 Task: Create a task  Add support for multiple file formats in the app , assign it to team member softage.10@softage.net in the project Vertex and update the status of the task to  At Risk , set the priority of the task to Medium.
Action: Mouse moved to (40, 292)
Screenshot: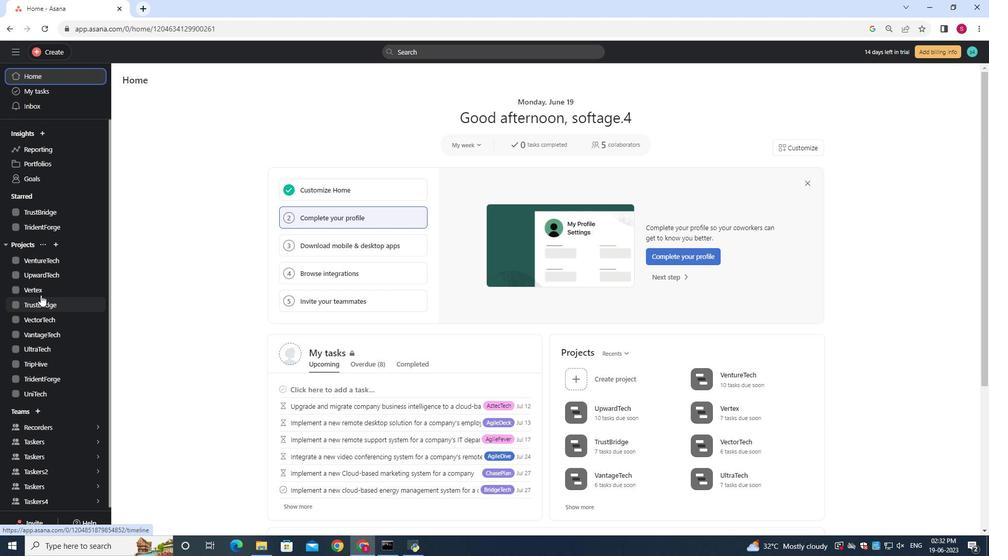 
Action: Mouse pressed left at (40, 292)
Screenshot: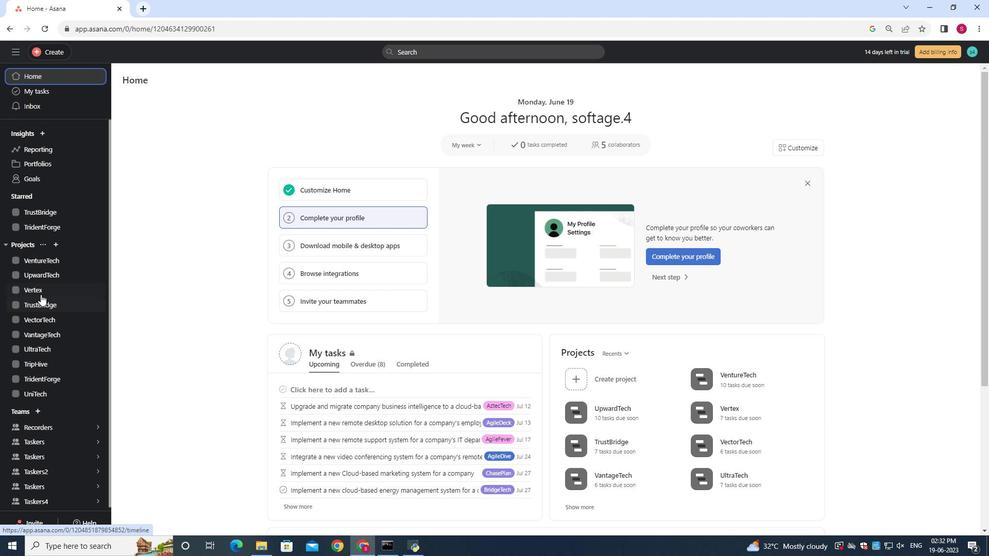 
Action: Mouse moved to (143, 120)
Screenshot: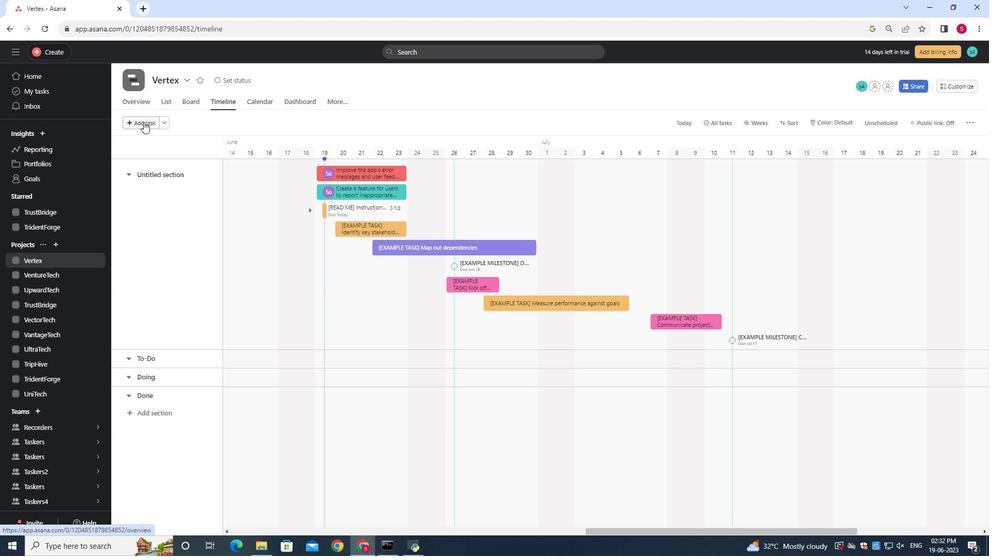 
Action: Mouse pressed left at (143, 120)
Screenshot: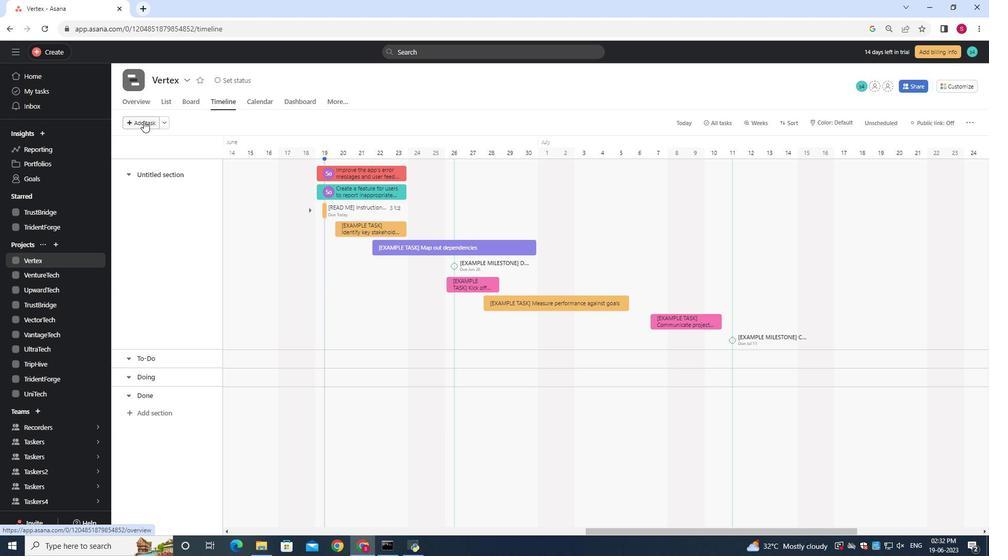
Action: Mouse moved to (352, 181)
Screenshot: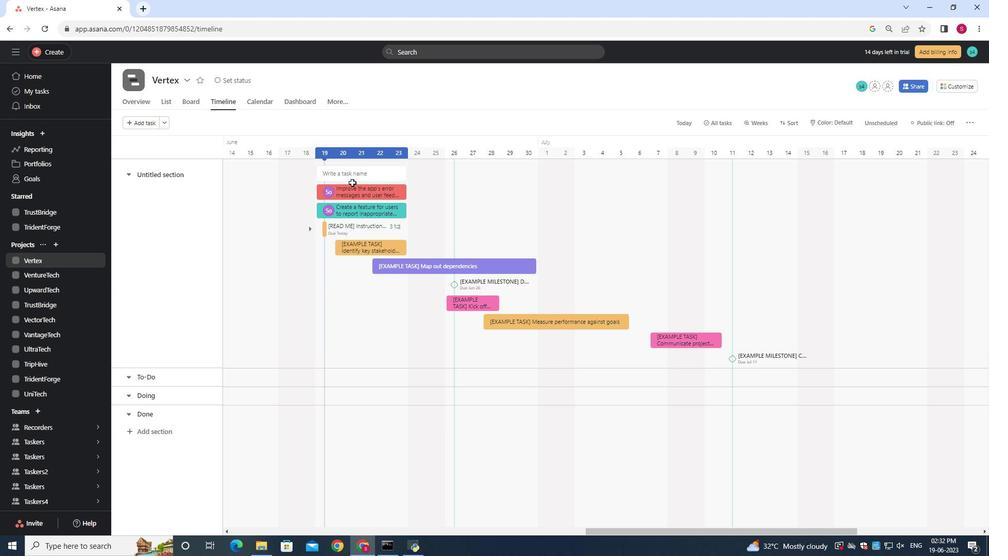 
Action: Key pressed <Key.shift>Add<Key.space>support<Key.space>for<Key.space>multiple<Key.space>file<Key.space>formats<Key.space>in<Key.space><Key.backspace><Key.backspace>
Screenshot: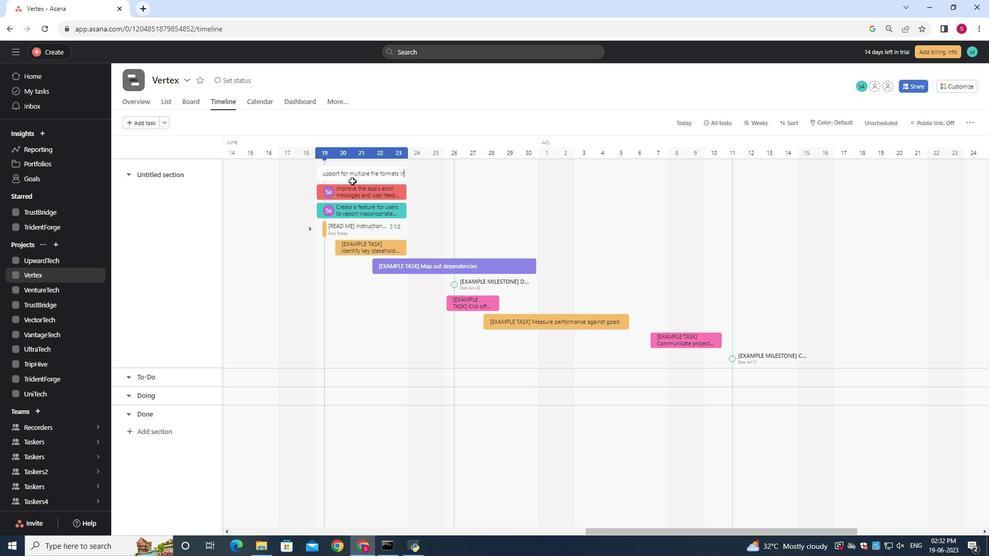 
Action: Mouse moved to (392, 173)
Screenshot: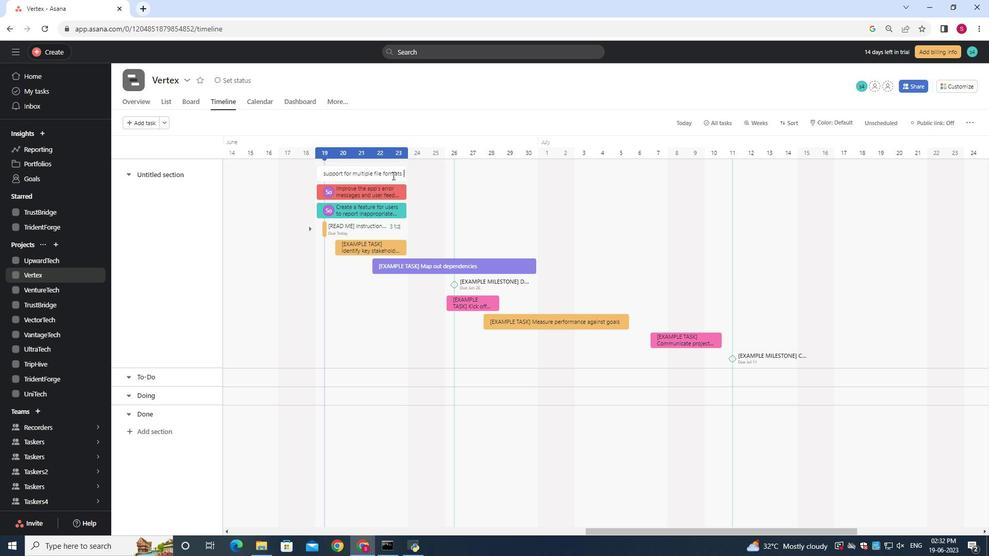 
Action: Mouse pressed left at (392, 173)
Screenshot: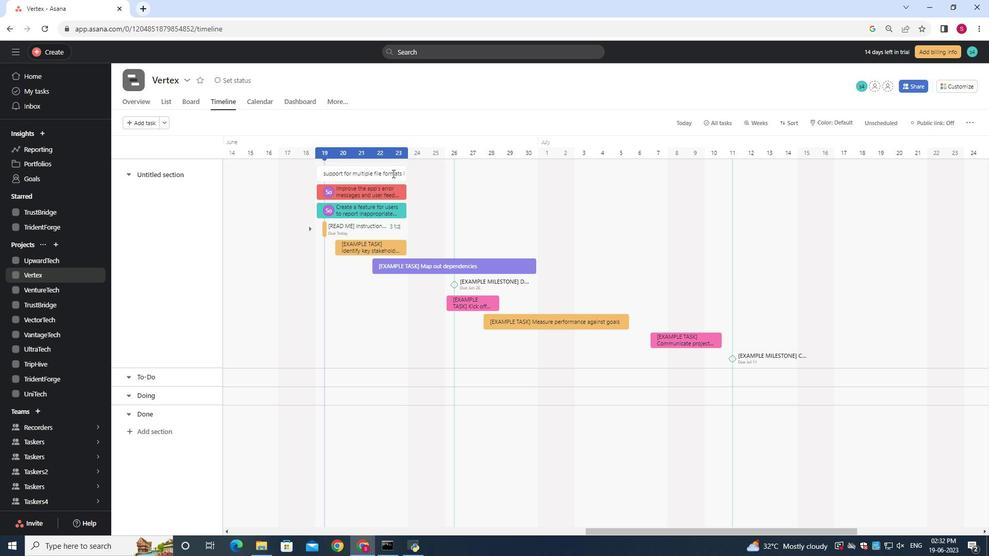 
Action: Mouse moved to (786, 171)
Screenshot: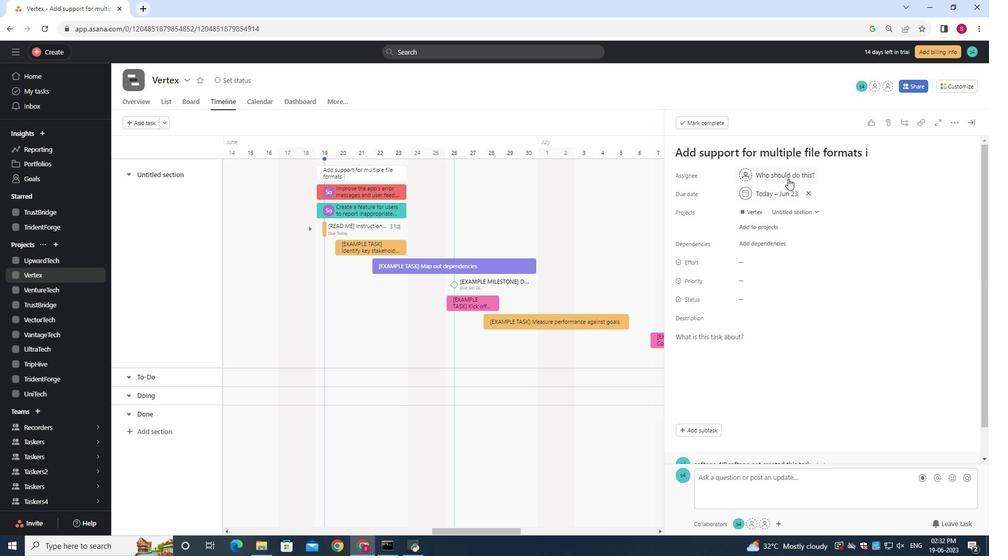 
Action: Mouse pressed left at (786, 171)
Screenshot: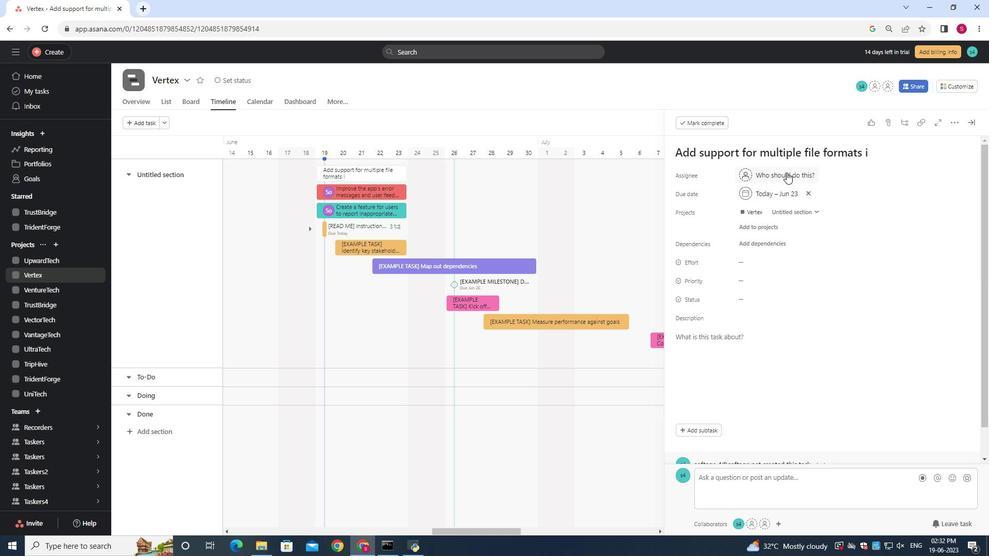 
Action: Mouse moved to (787, 172)
Screenshot: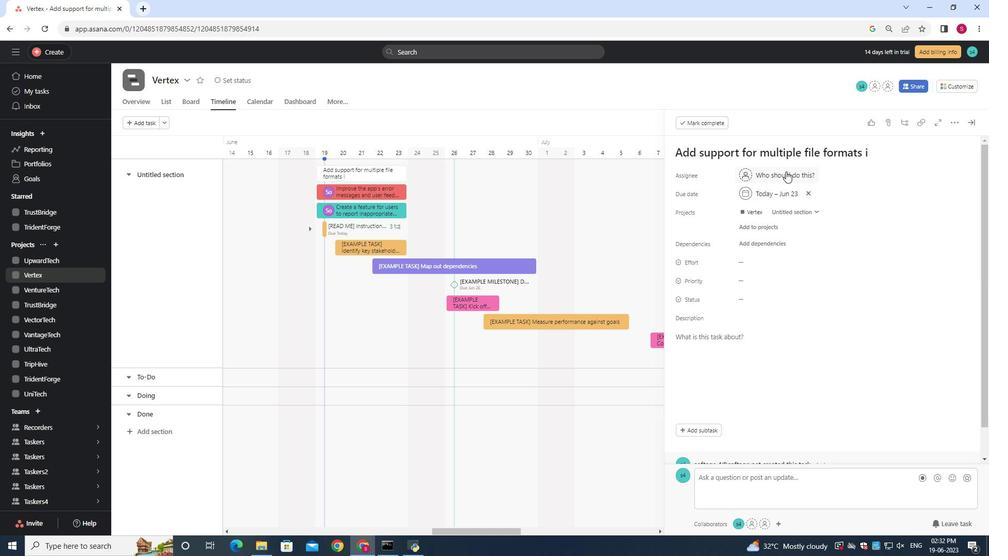 
Action: Key pressed softage.10<Key.shift>@softage.net
Screenshot: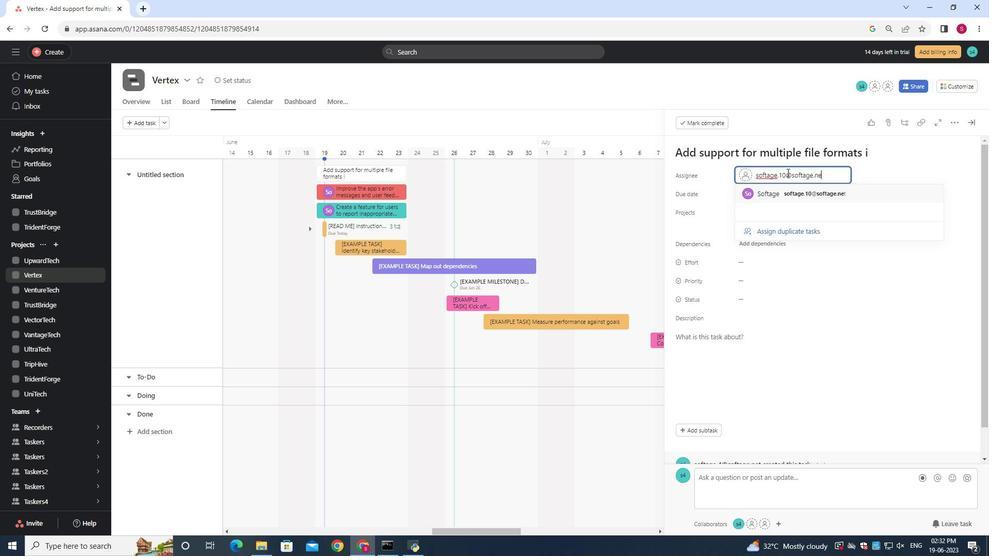 
Action: Mouse moved to (806, 192)
Screenshot: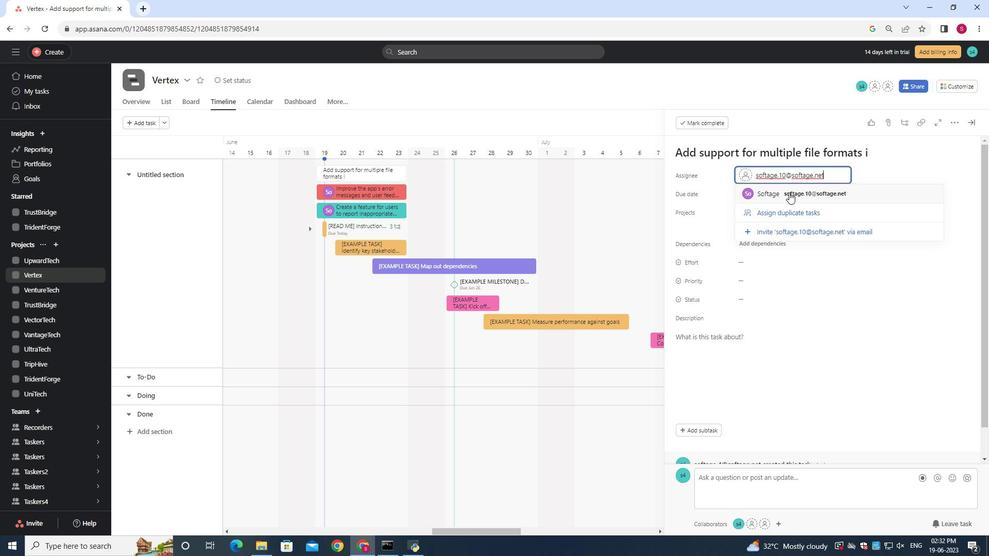 
Action: Mouse pressed left at (806, 192)
Screenshot: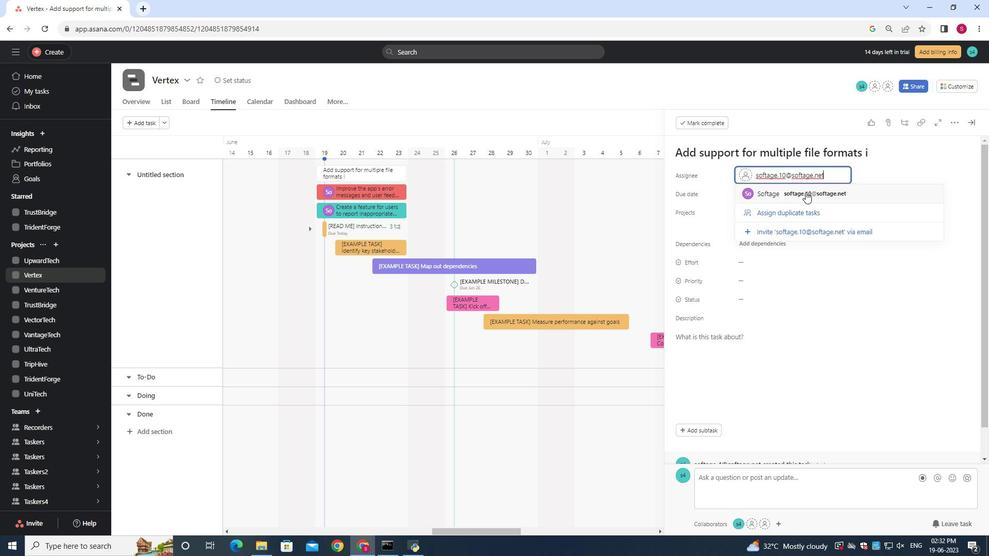 
Action: Mouse moved to (743, 299)
Screenshot: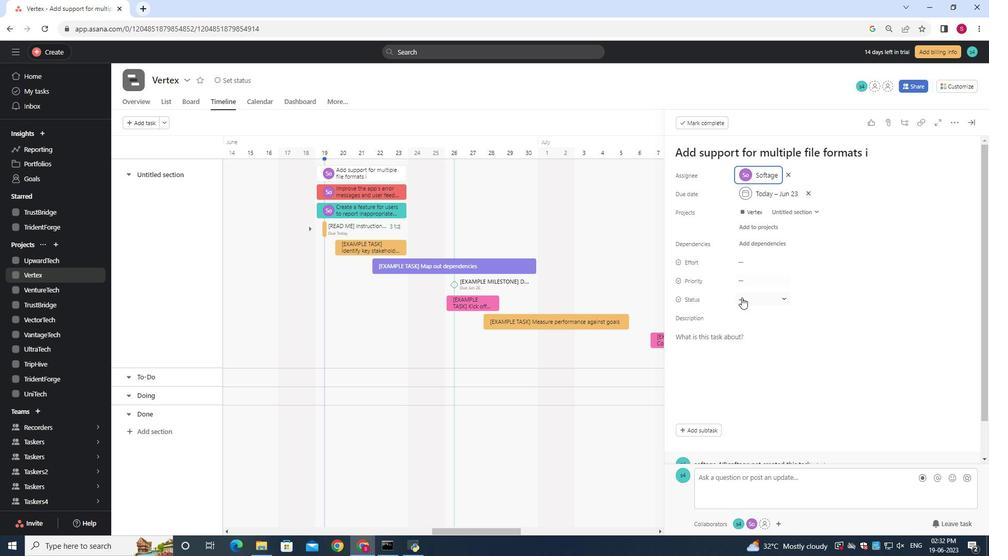 
Action: Mouse pressed left at (743, 299)
Screenshot: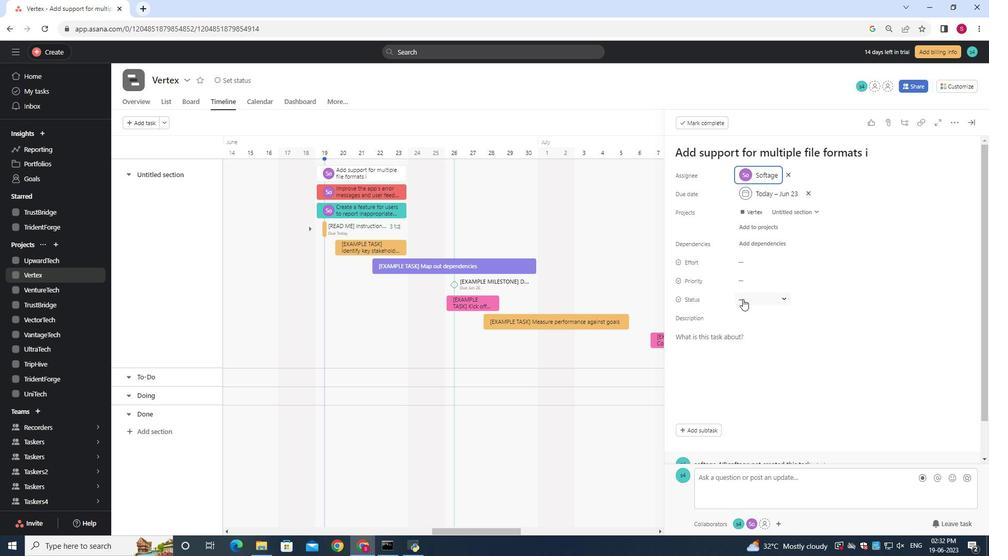 
Action: Mouse moved to (757, 343)
Screenshot: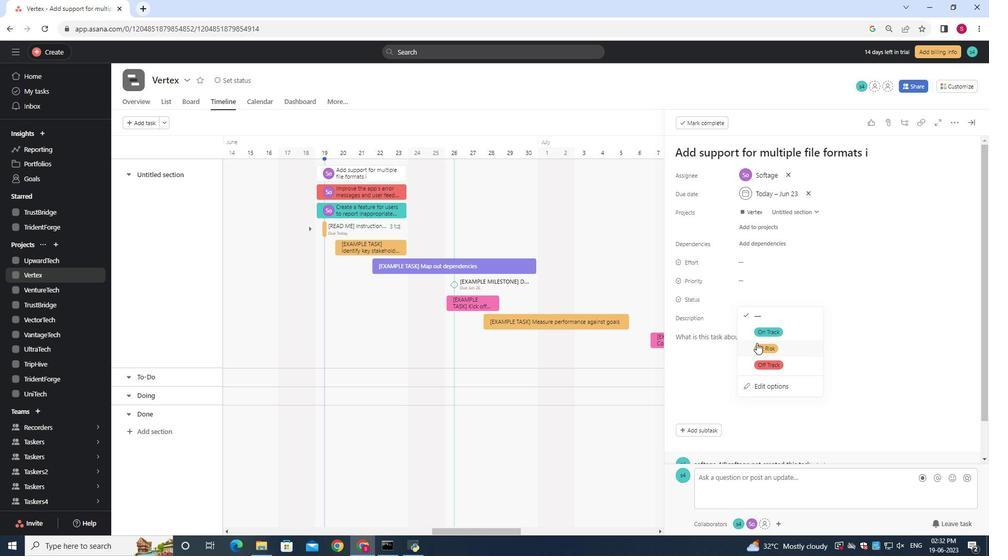 
Action: Mouse pressed left at (757, 343)
Screenshot: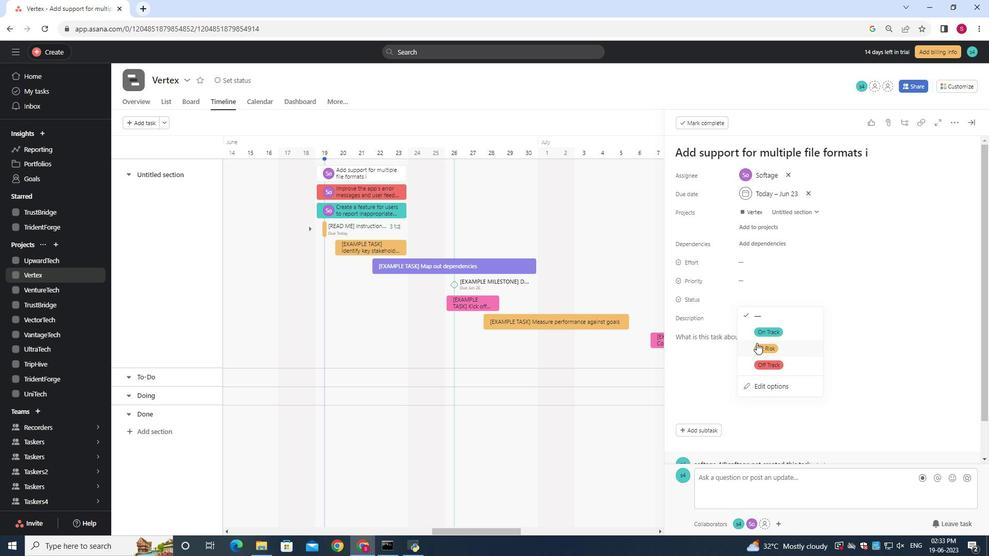
Action: Mouse moved to (745, 276)
Screenshot: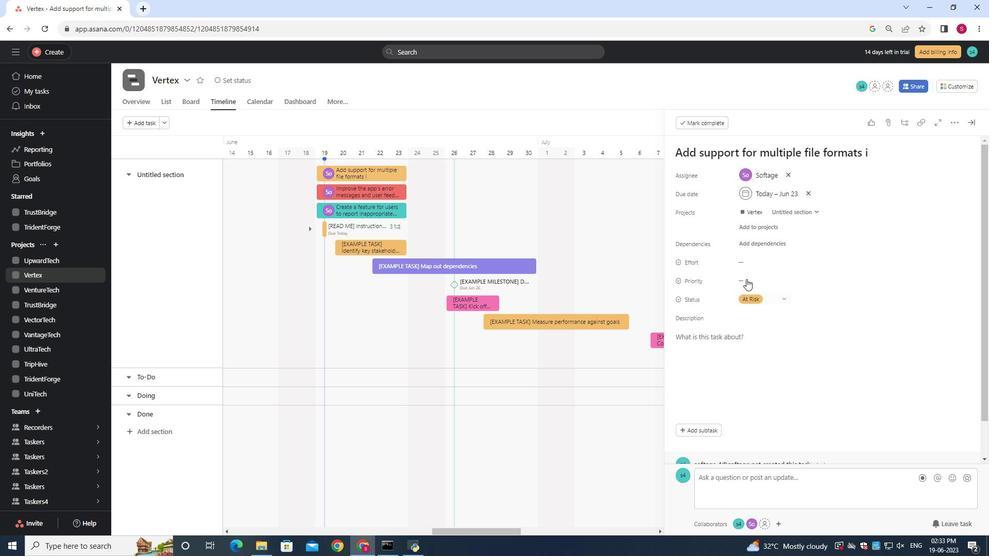 
Action: Mouse pressed left at (745, 276)
Screenshot: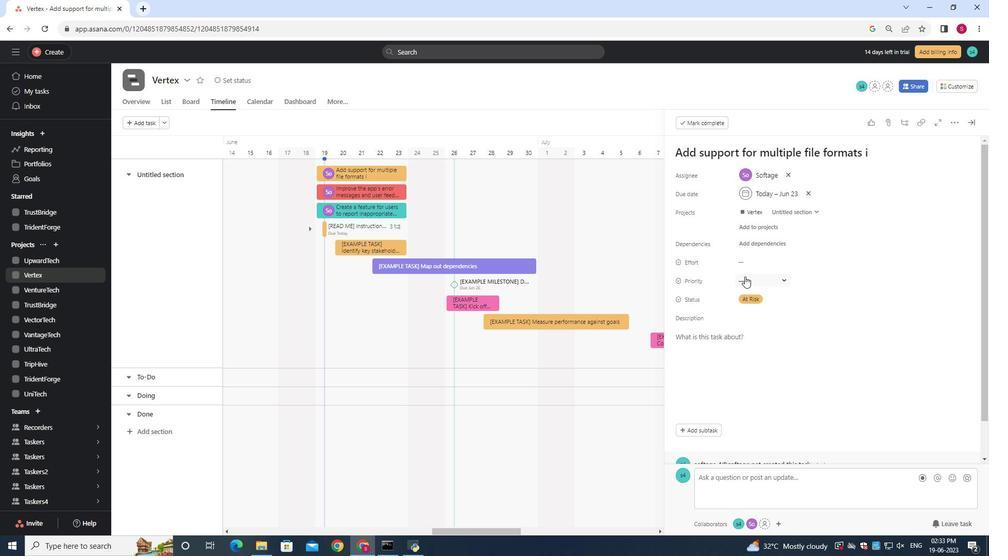 
Action: Mouse moved to (770, 325)
Screenshot: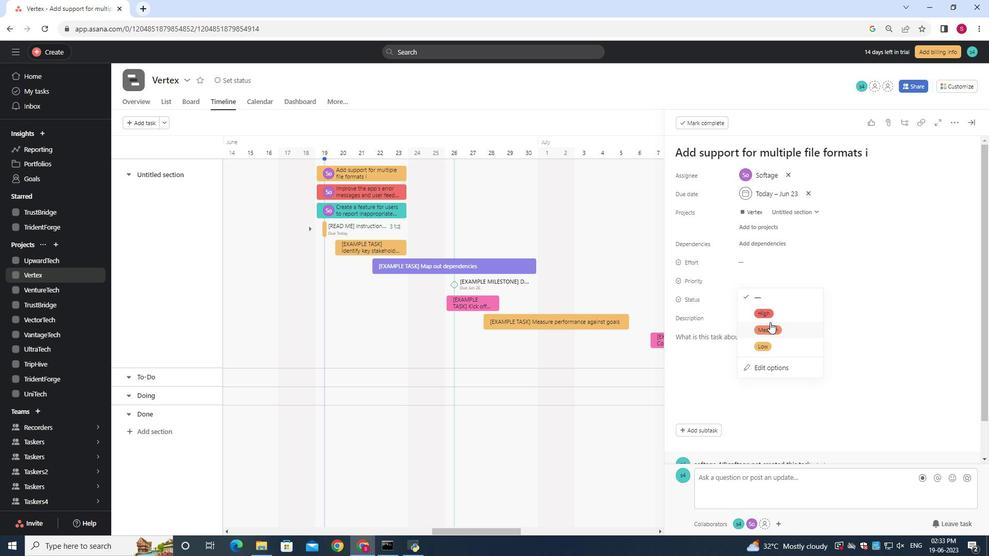 
Action: Mouse pressed left at (770, 325)
Screenshot: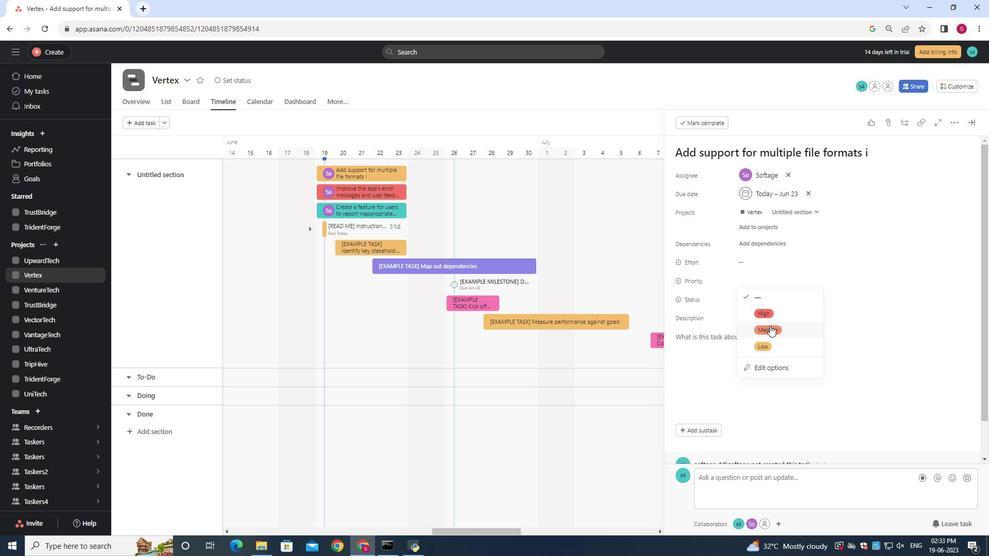 
Action: Mouse moved to (763, 283)
Screenshot: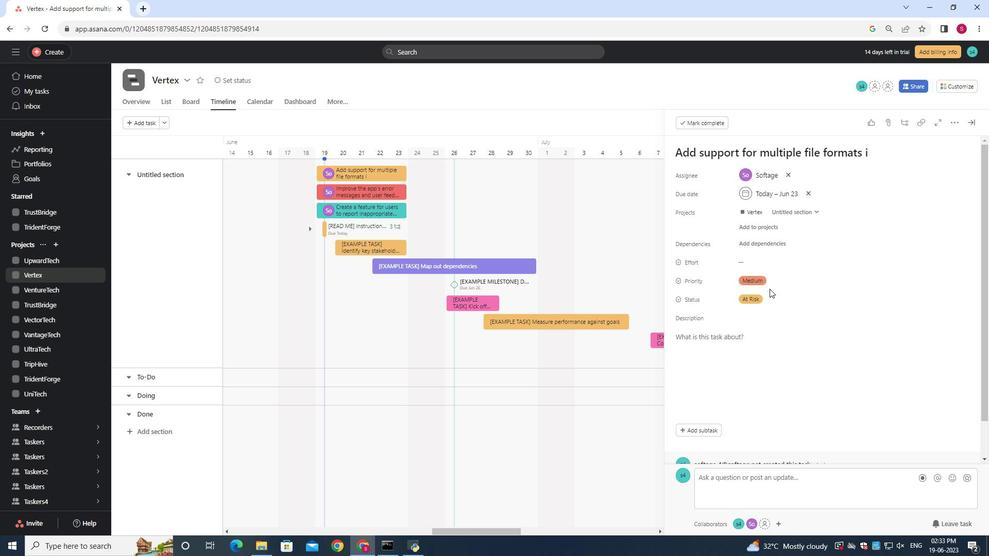 
